 Task: Add Attachment from "Attach a link" to Card Card0000000048 in Board Board0000000012 in Workspace WS0000000004 in Trello. Add Cover Red to Card Card0000000048 in Board Board0000000012 in Workspace WS0000000004 in Trello. Add "Join Card" Button Button0000000048  to Card Card0000000048 in Board Board0000000012 in Workspace WS0000000004 in Trello. Add Description DS0000000048 to Card Card0000000048 in Board Board0000000012 in Workspace WS0000000004 in Trello. Add Comment CM0000000048 to Card Card0000000048 in Board Board0000000012 in Workspace WS0000000004 in Trello
Action: Mouse moved to (678, 309)
Screenshot: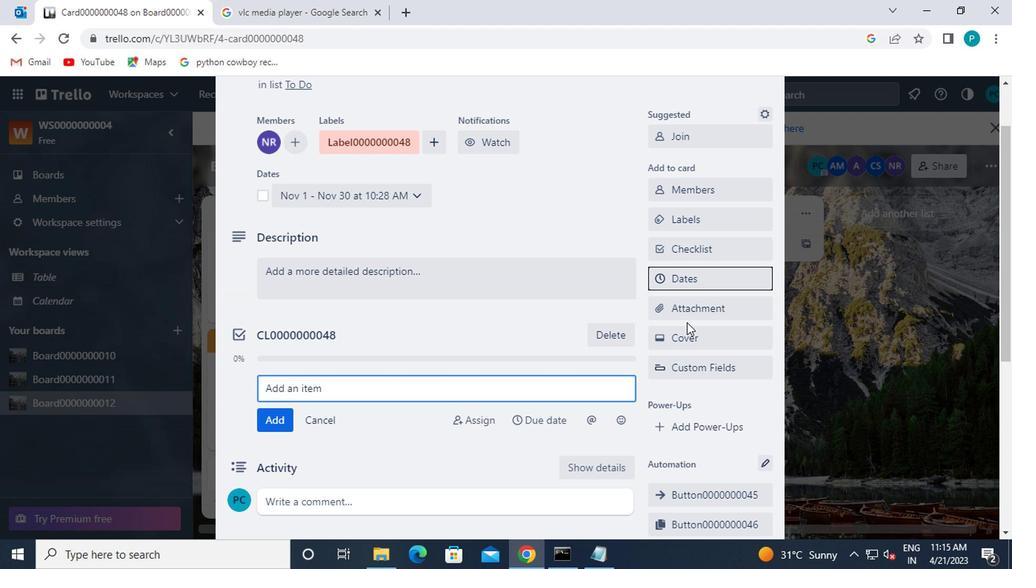 
Action: Mouse pressed left at (678, 309)
Screenshot: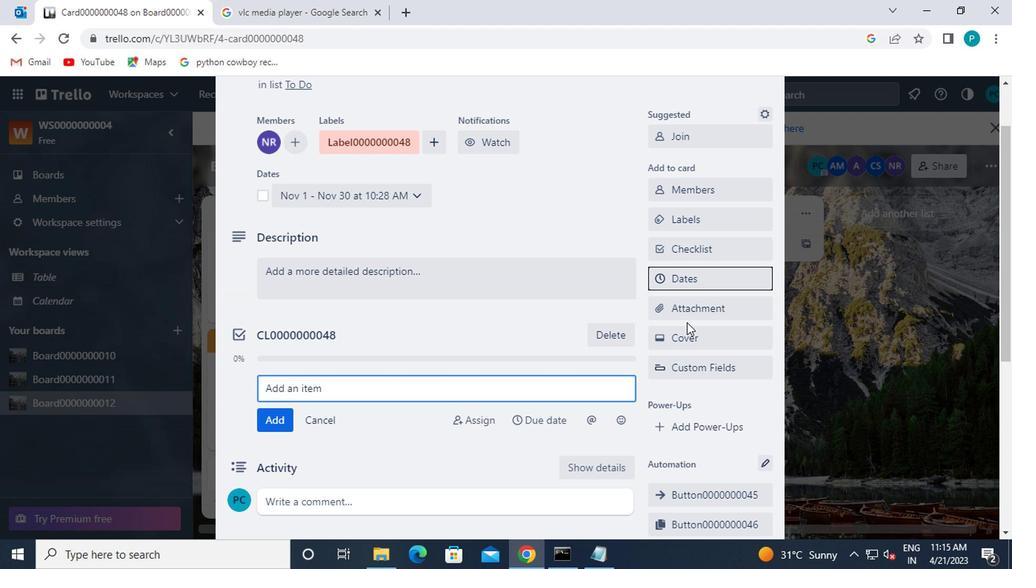 
Action: Mouse moved to (339, 5)
Screenshot: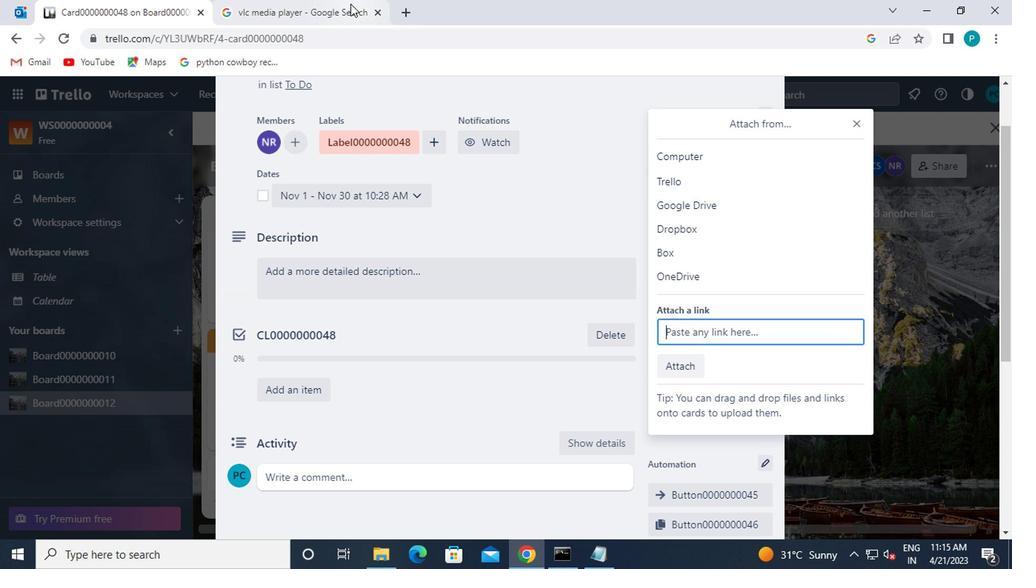 
Action: Mouse pressed left at (339, 5)
Screenshot: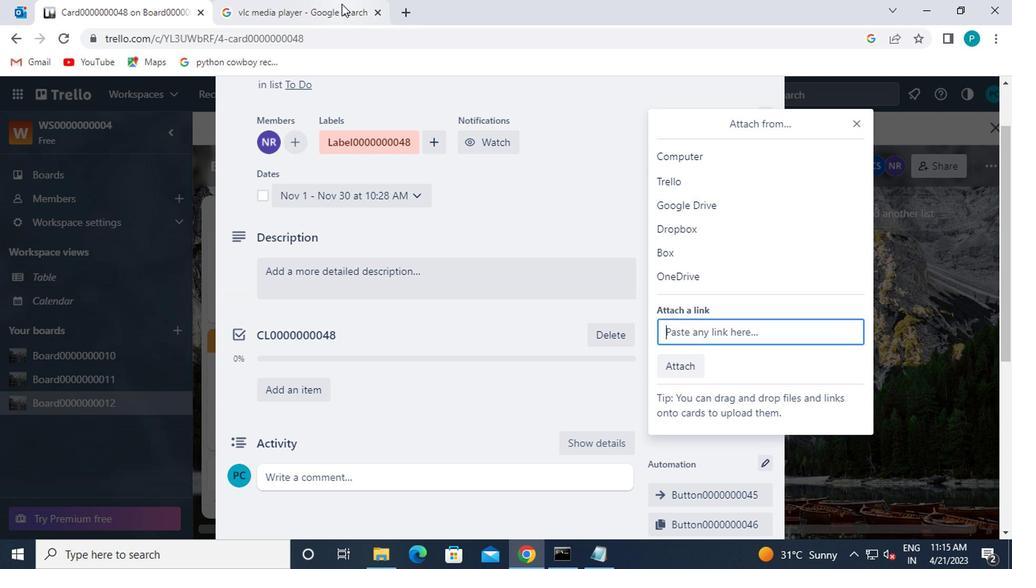 
Action: Mouse moved to (340, 7)
Screenshot: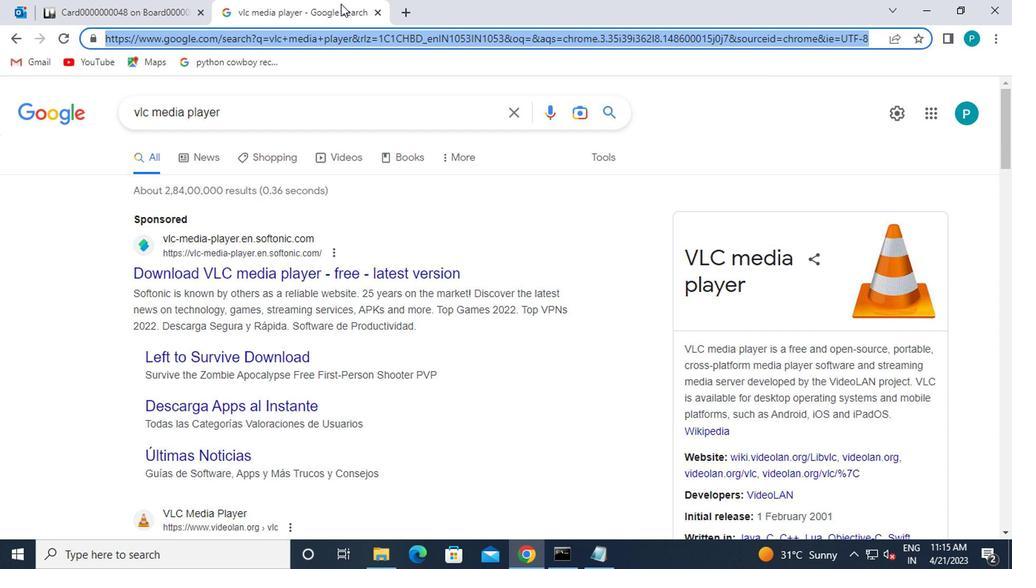 
Action: Key pressed ctrl+C
Screenshot: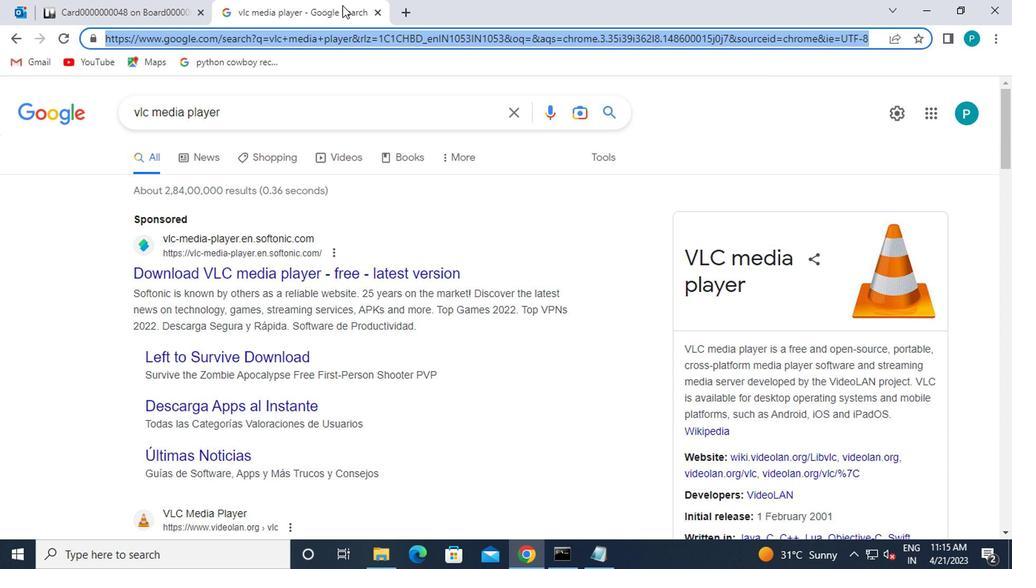 
Action: Mouse moved to (140, 6)
Screenshot: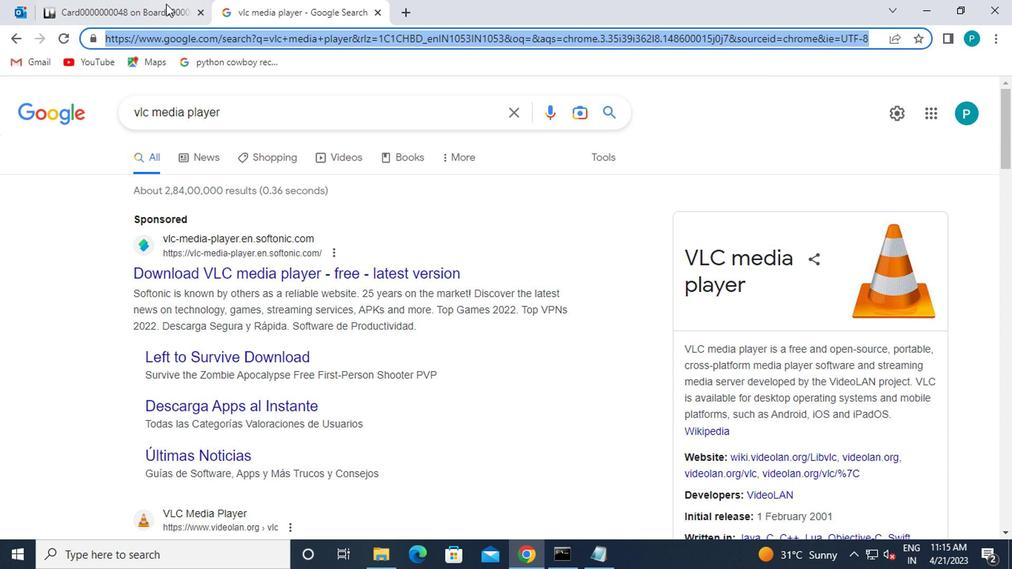 
Action: Mouse pressed left at (140, 6)
Screenshot: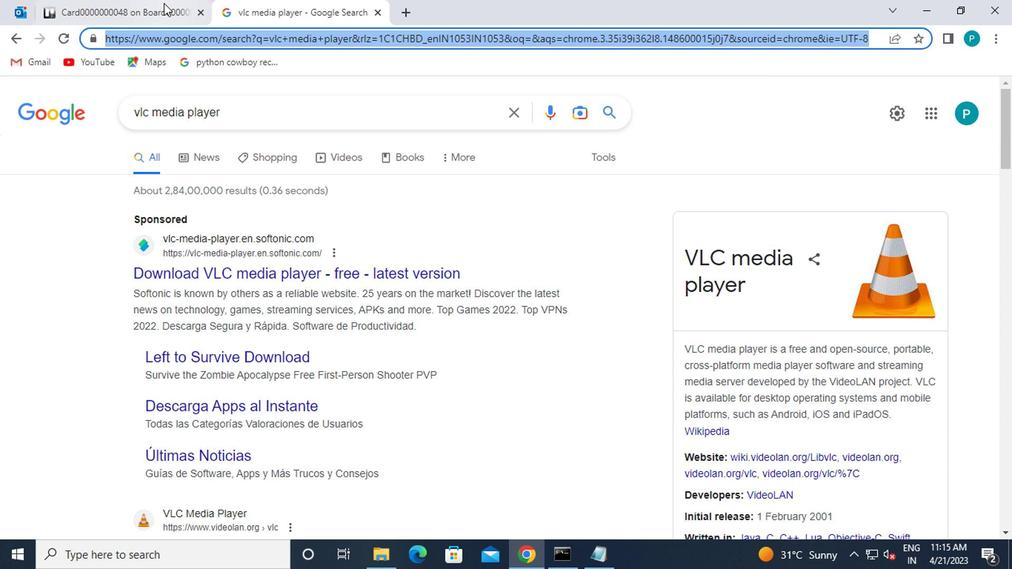 
Action: Mouse moved to (700, 326)
Screenshot: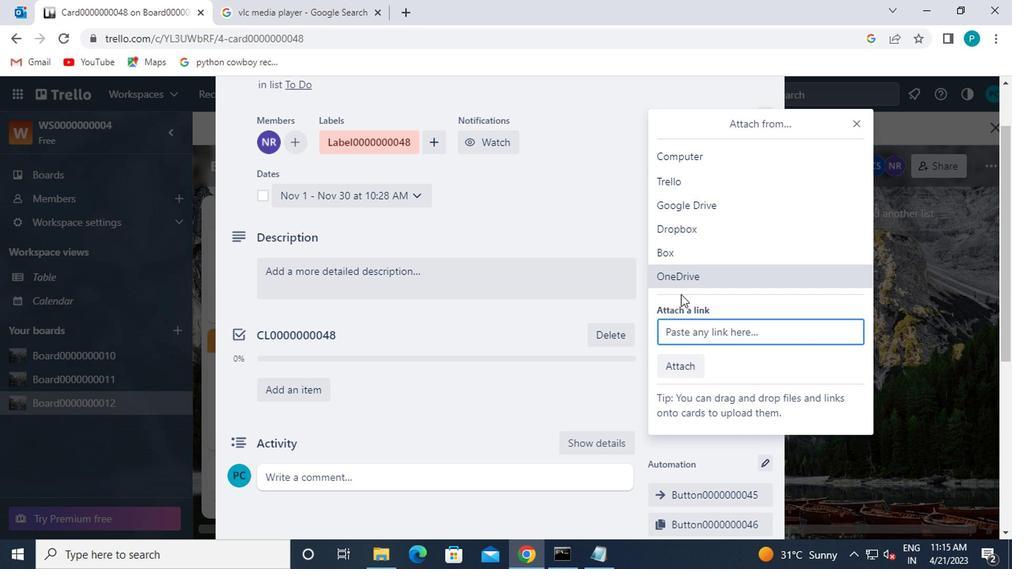 
Action: Mouse pressed left at (700, 326)
Screenshot: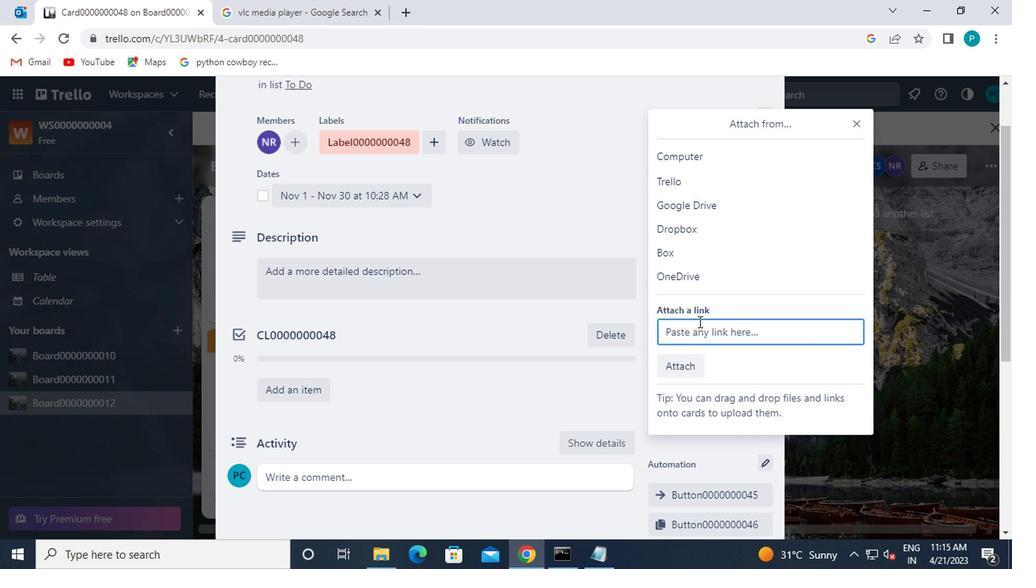 
Action: Mouse moved to (700, 328)
Screenshot: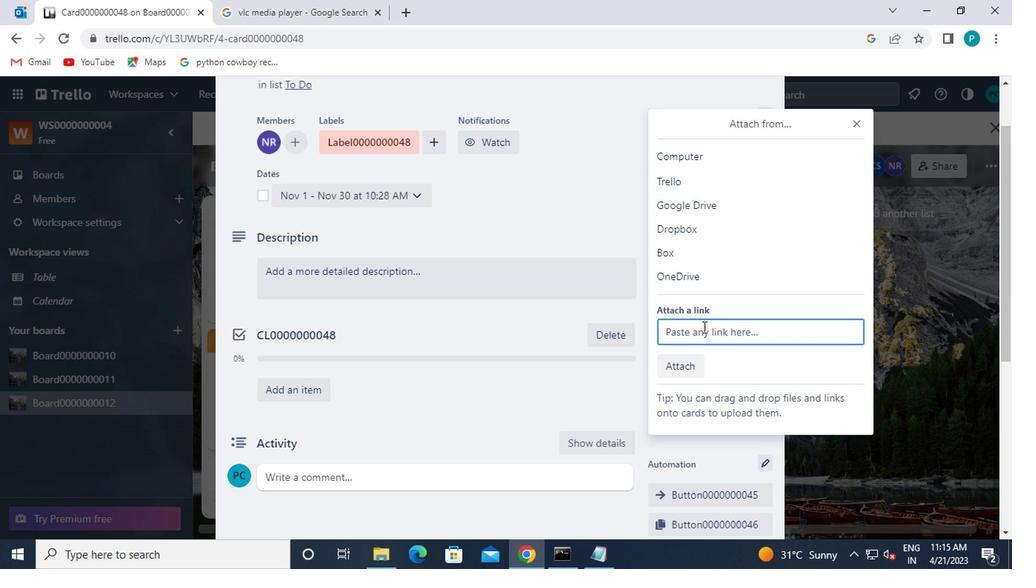 
Action: Key pressed ctrl+V
Screenshot: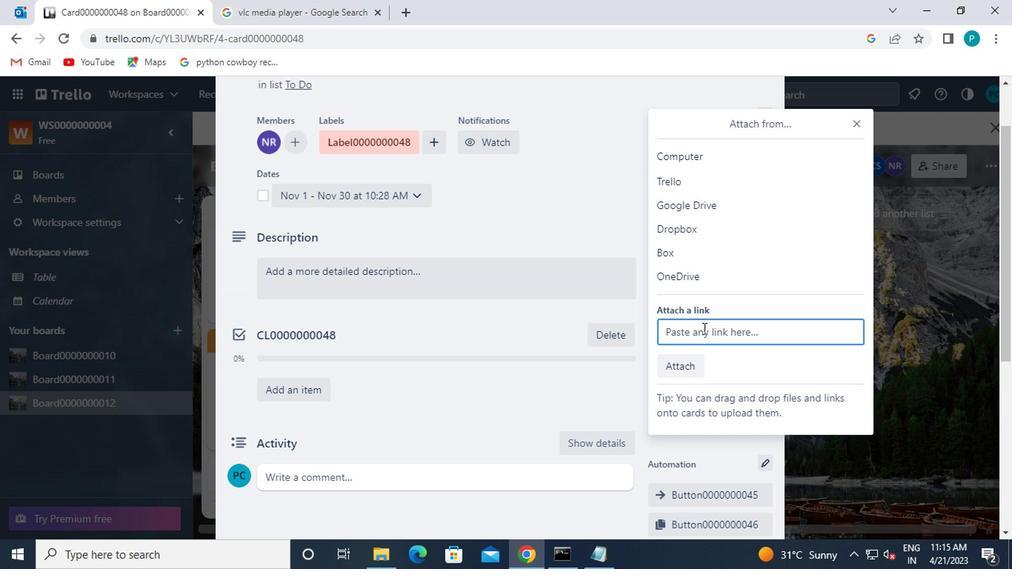 
Action: Mouse moved to (682, 410)
Screenshot: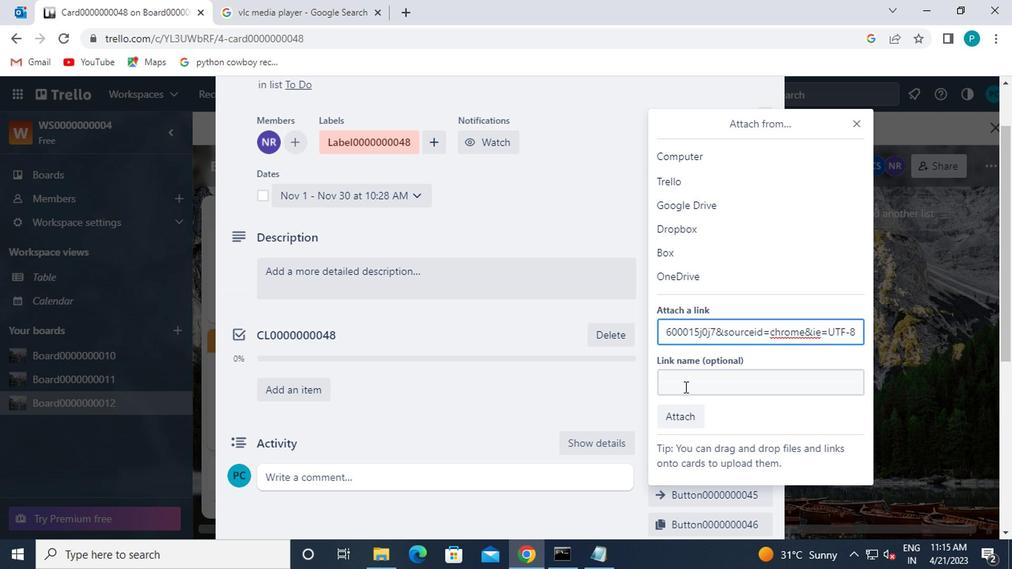 
Action: Mouse pressed left at (682, 410)
Screenshot: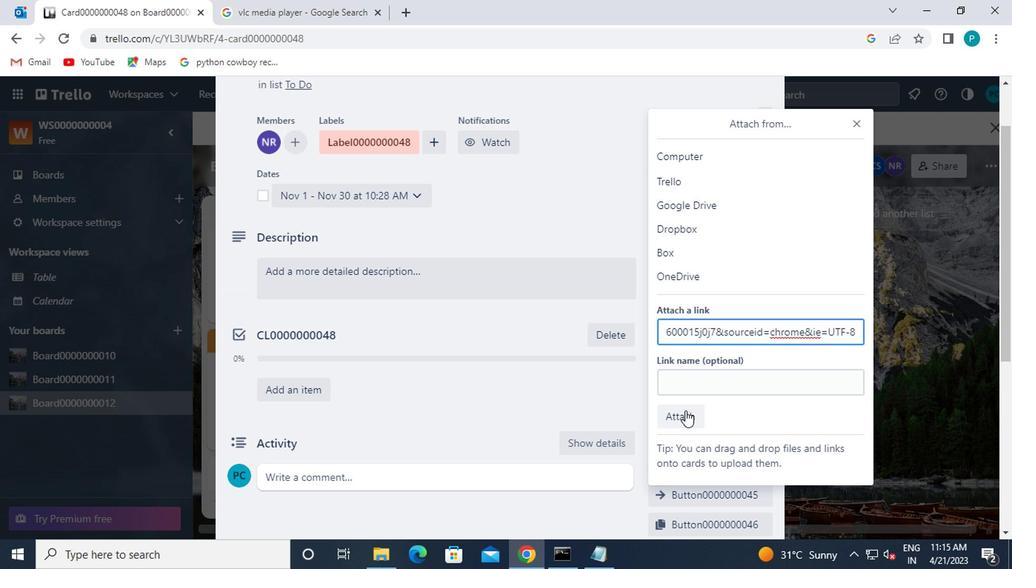 
Action: Mouse moved to (691, 334)
Screenshot: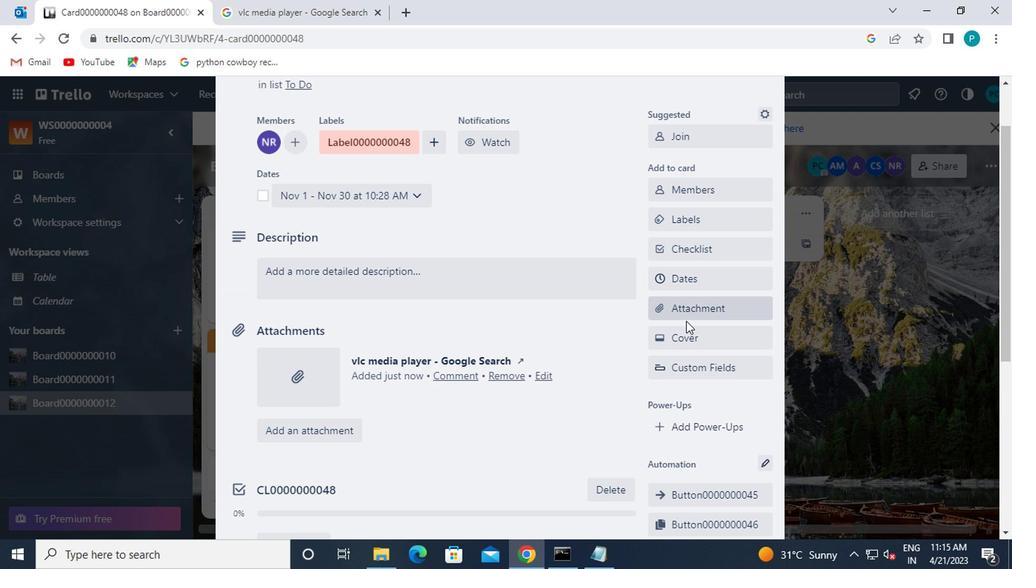 
Action: Mouse pressed left at (691, 334)
Screenshot: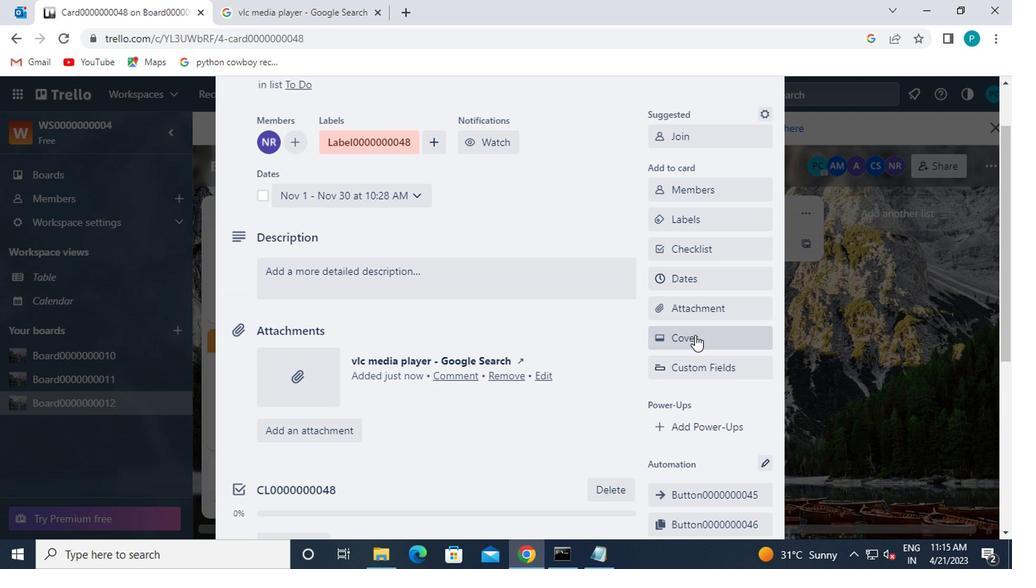 
Action: Mouse moved to (802, 261)
Screenshot: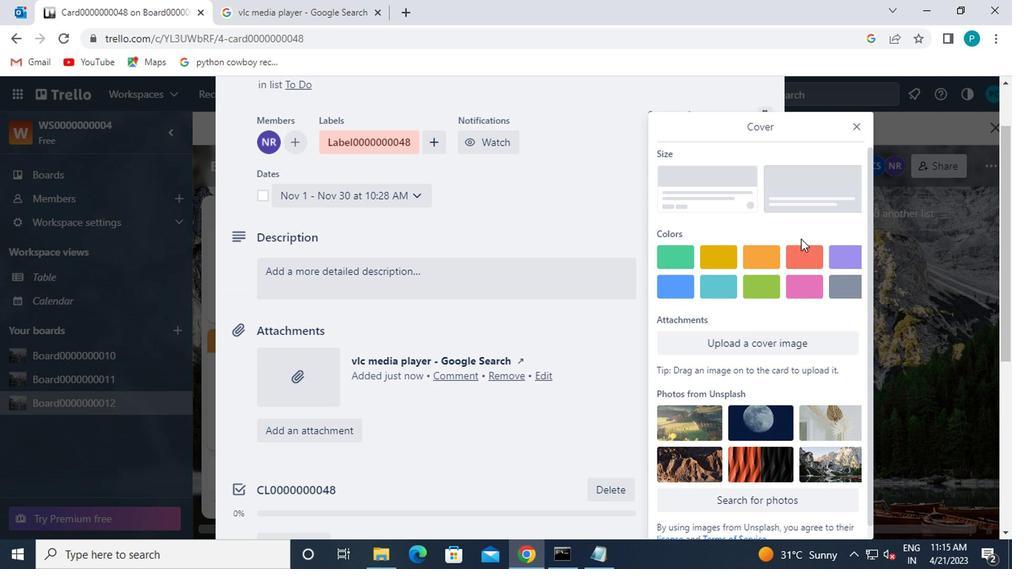 
Action: Mouse pressed left at (802, 261)
Screenshot: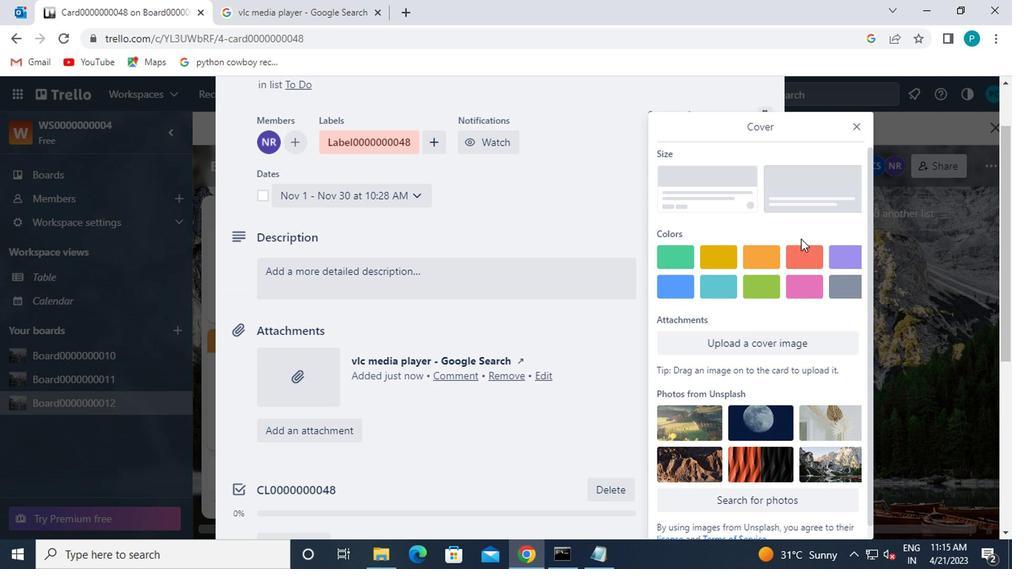 
Action: Mouse moved to (851, 126)
Screenshot: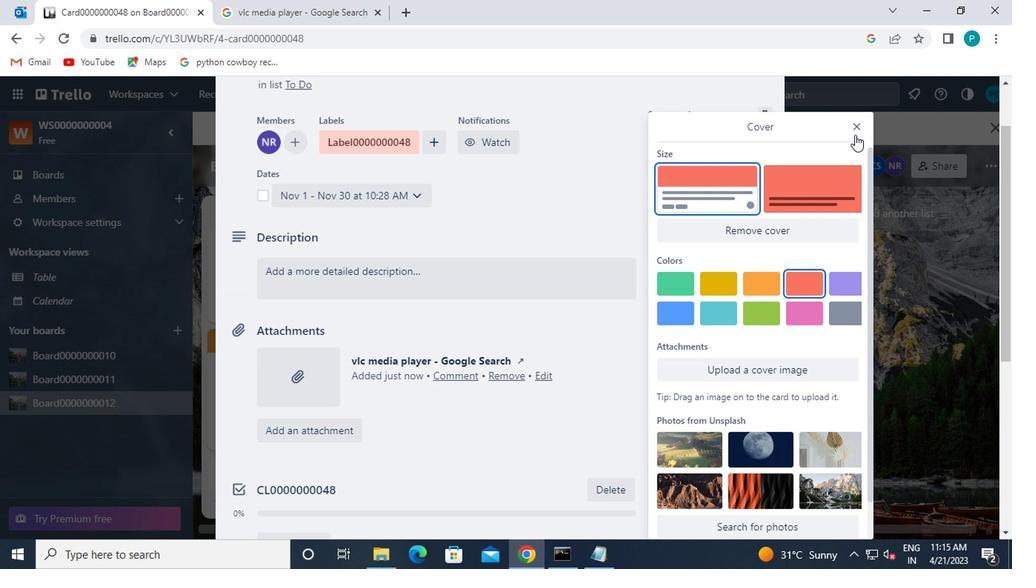 
Action: Mouse pressed left at (851, 126)
Screenshot: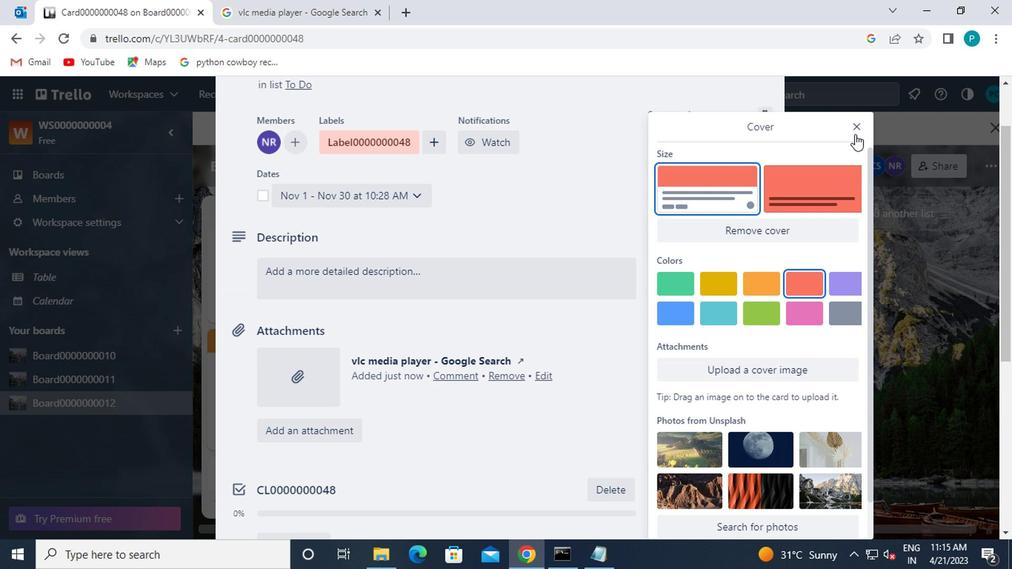 
Action: Mouse moved to (634, 331)
Screenshot: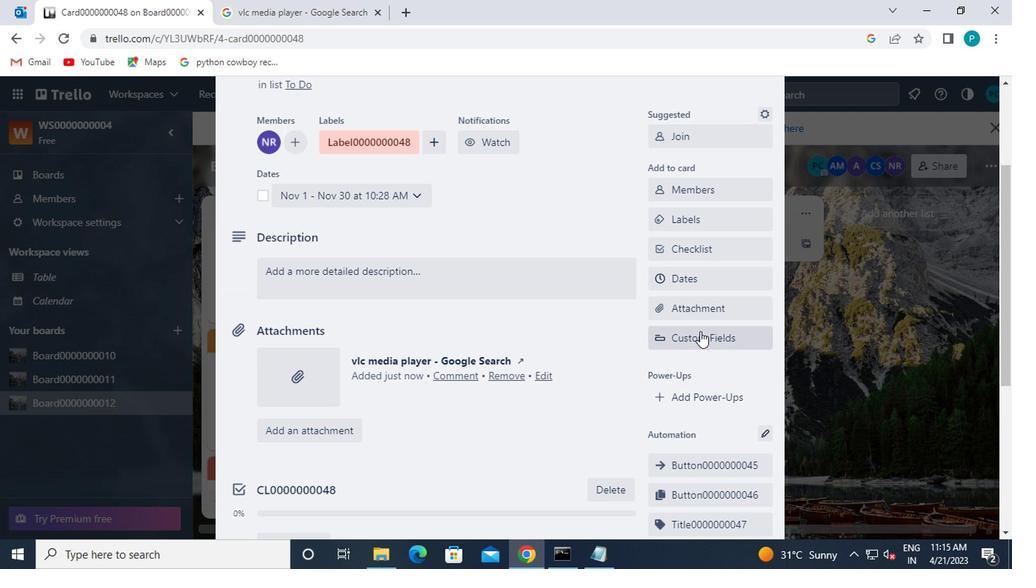 
Action: Mouse scrolled (634, 330) with delta (0, 0)
Screenshot: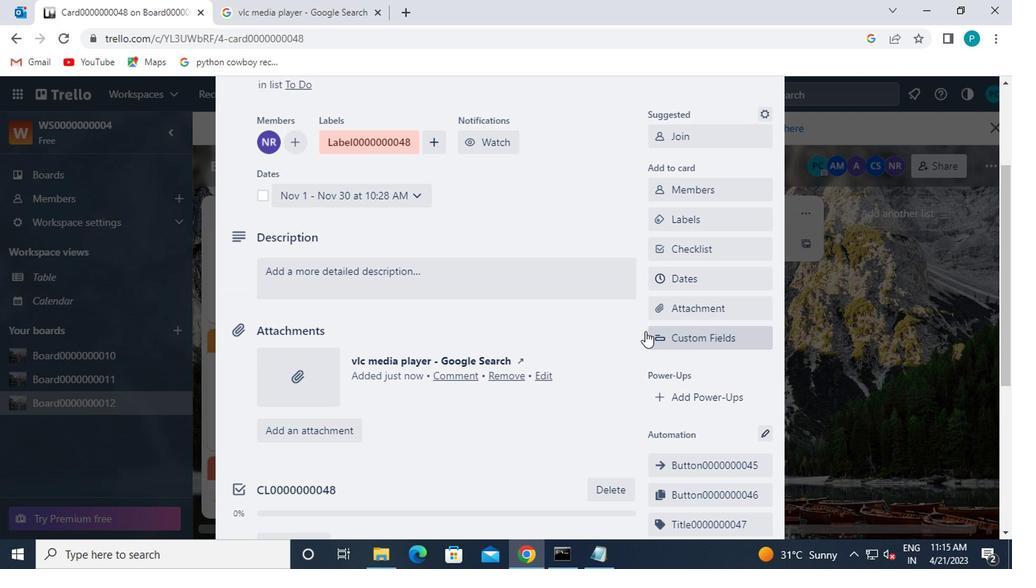 
Action: Mouse scrolled (634, 330) with delta (0, 0)
Screenshot: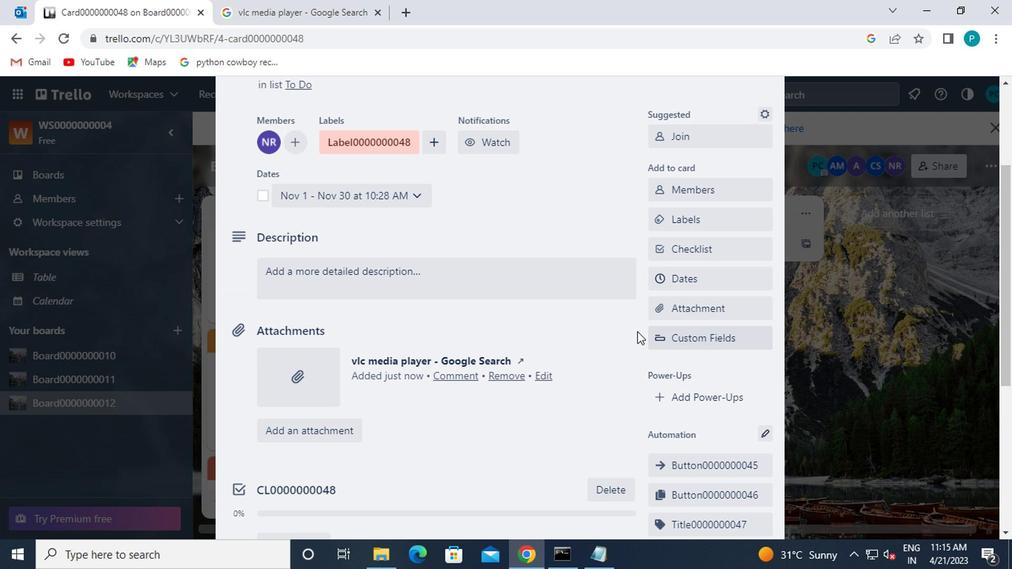 
Action: Mouse moved to (687, 404)
Screenshot: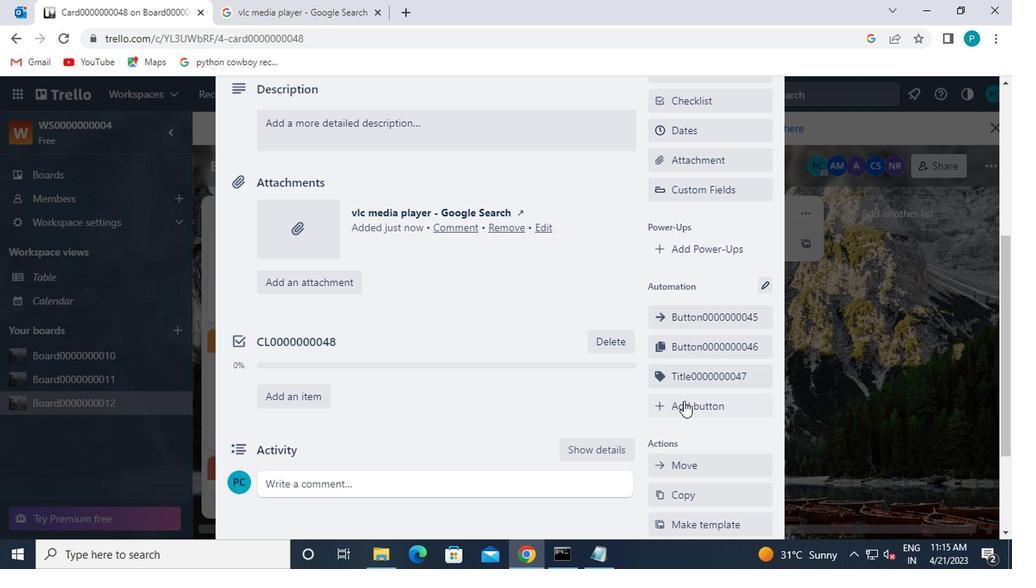 
Action: Mouse pressed left at (687, 404)
Screenshot: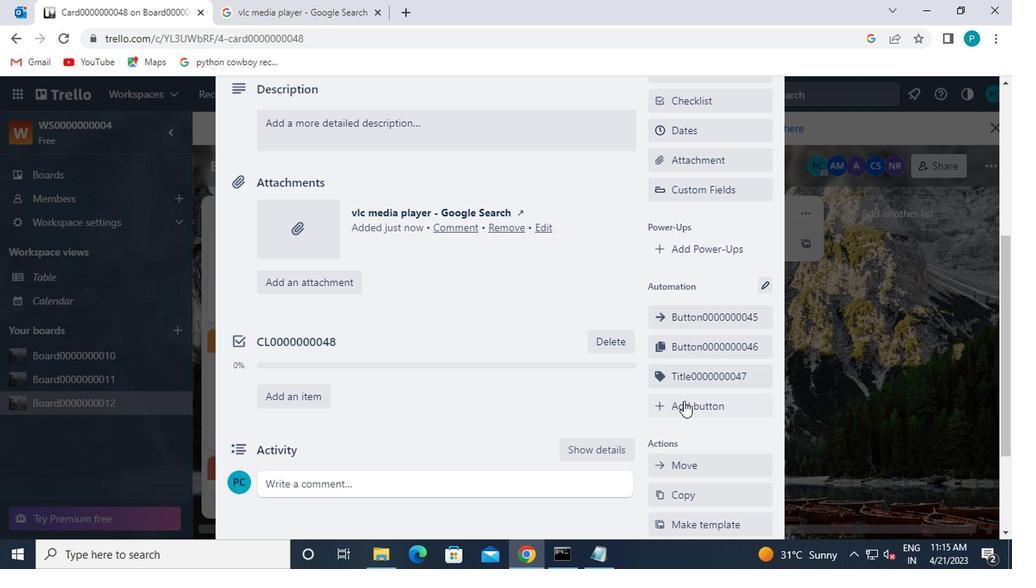 
Action: Mouse moved to (691, 282)
Screenshot: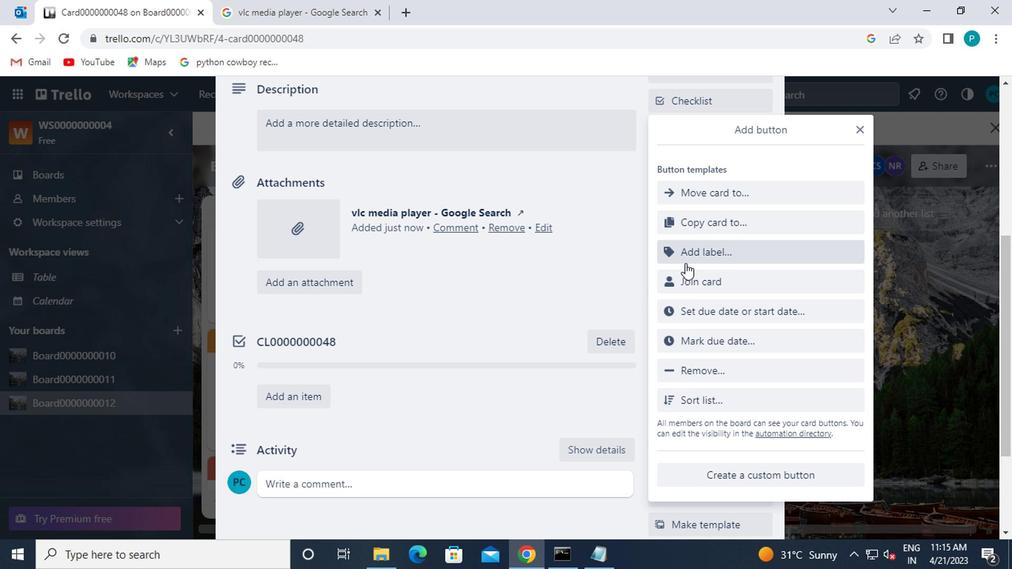 
Action: Mouse pressed left at (691, 282)
Screenshot: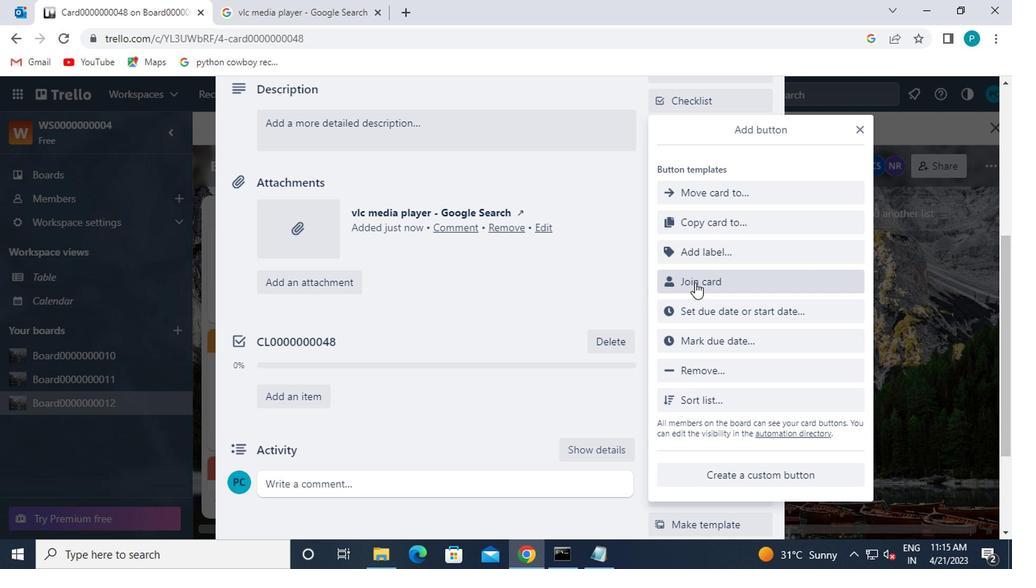 
Action: Key pressed b<Key.caps_lock>utton0000000048
Screenshot: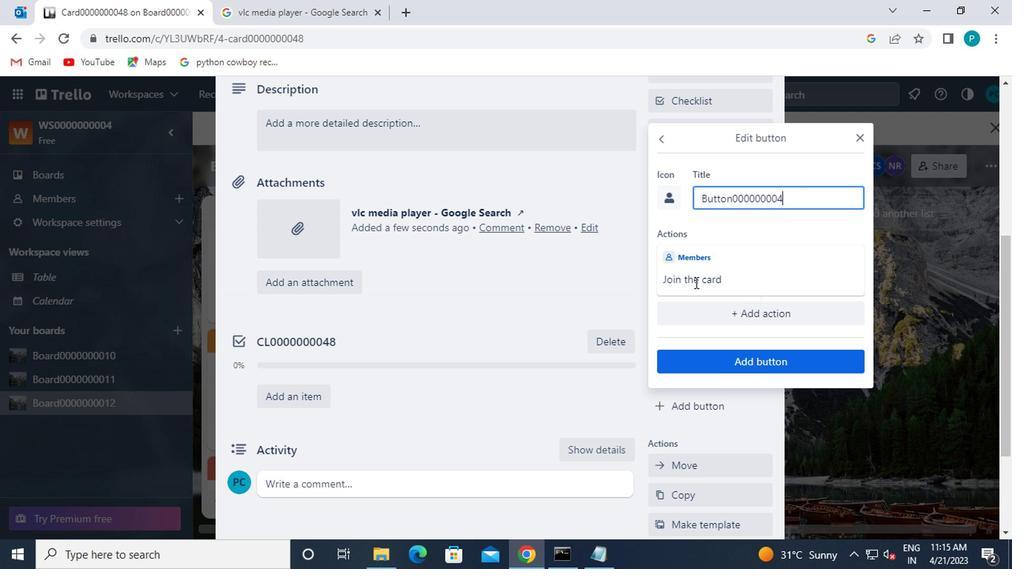 
Action: Mouse moved to (723, 354)
Screenshot: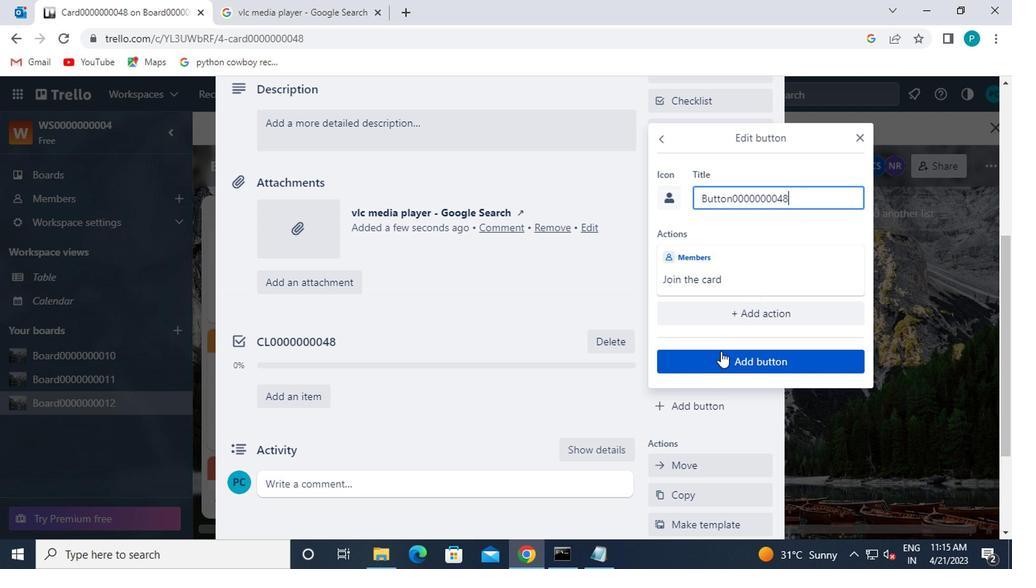 
Action: Mouse pressed left at (723, 354)
Screenshot: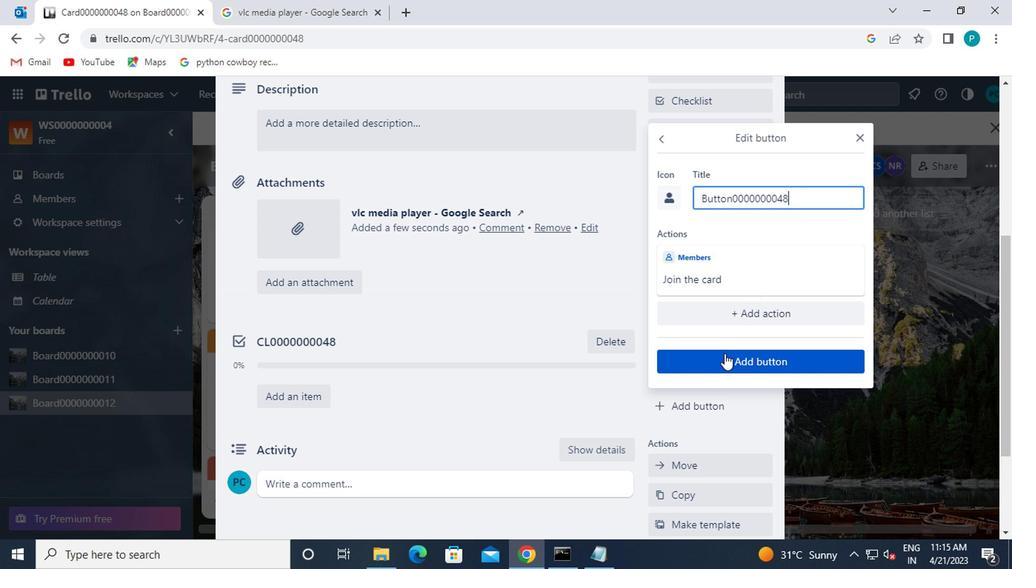 
Action: Mouse moved to (573, 287)
Screenshot: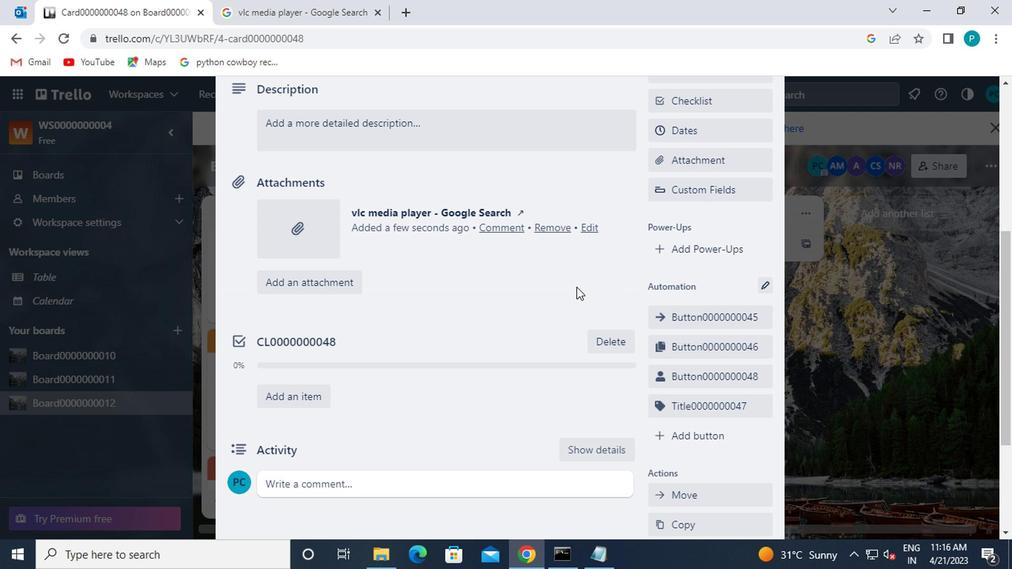 
Action: Mouse scrolled (573, 287) with delta (0, 0)
Screenshot: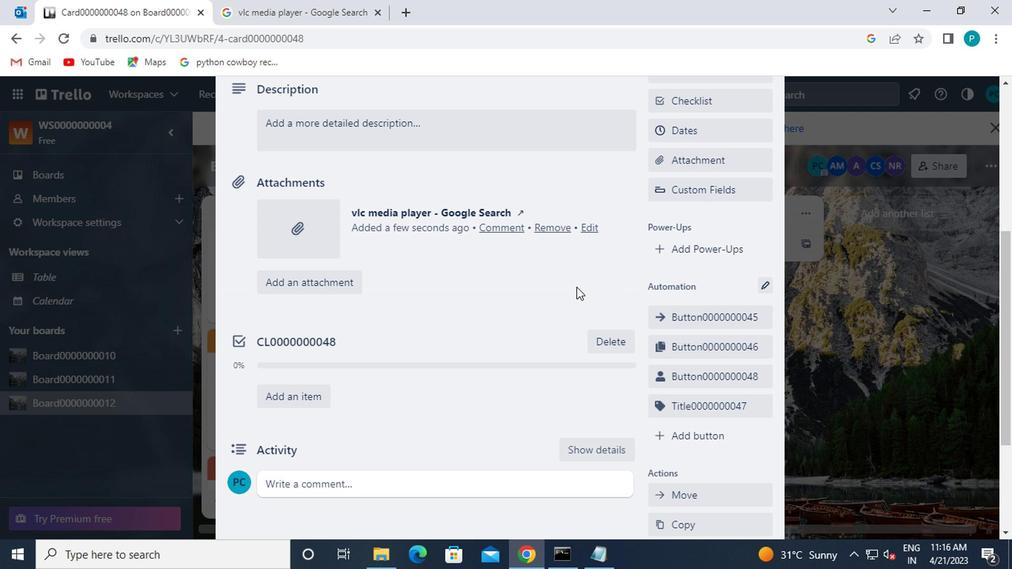 
Action: Mouse scrolled (573, 287) with delta (0, 0)
Screenshot: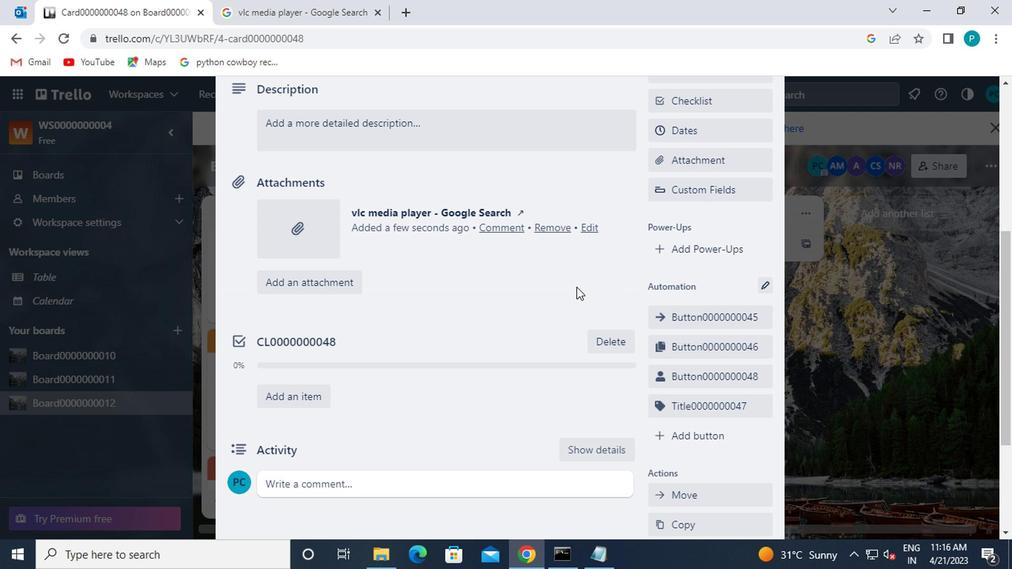 
Action: Mouse pressed left at (573, 287)
Screenshot: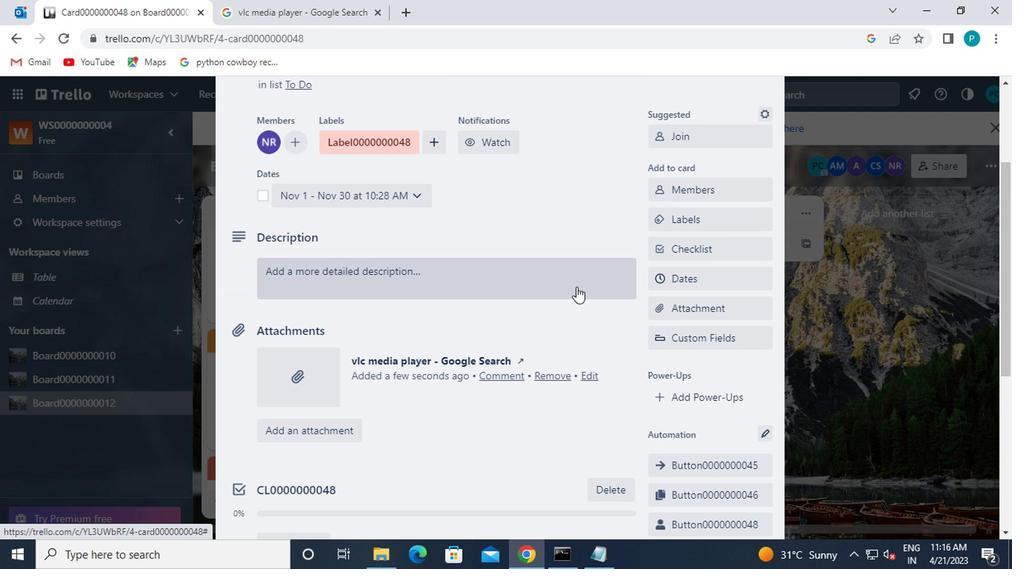 
Action: Key pressed <Key.caps_lock>ds0000000048
Screenshot: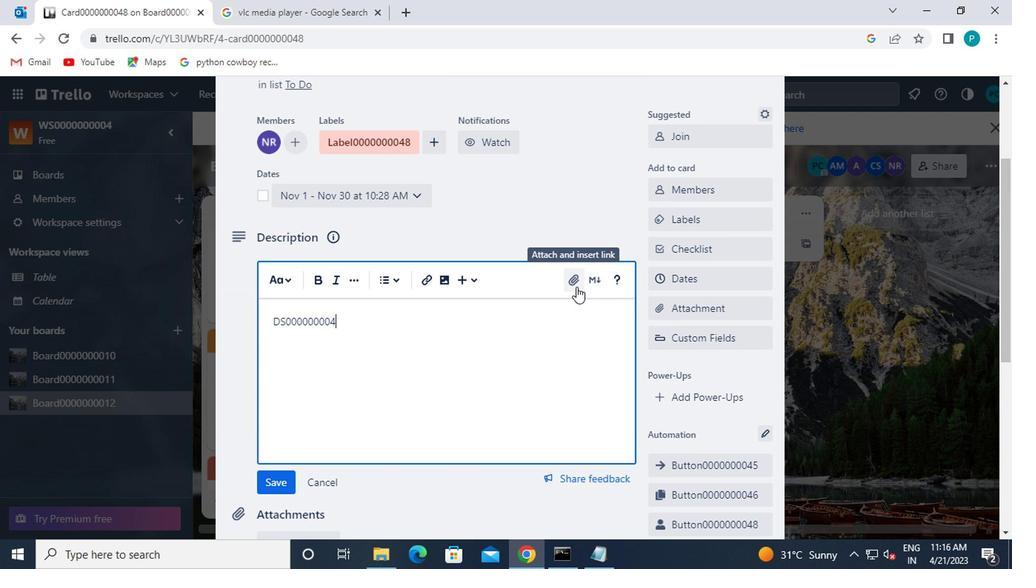 
Action: Mouse moved to (274, 475)
Screenshot: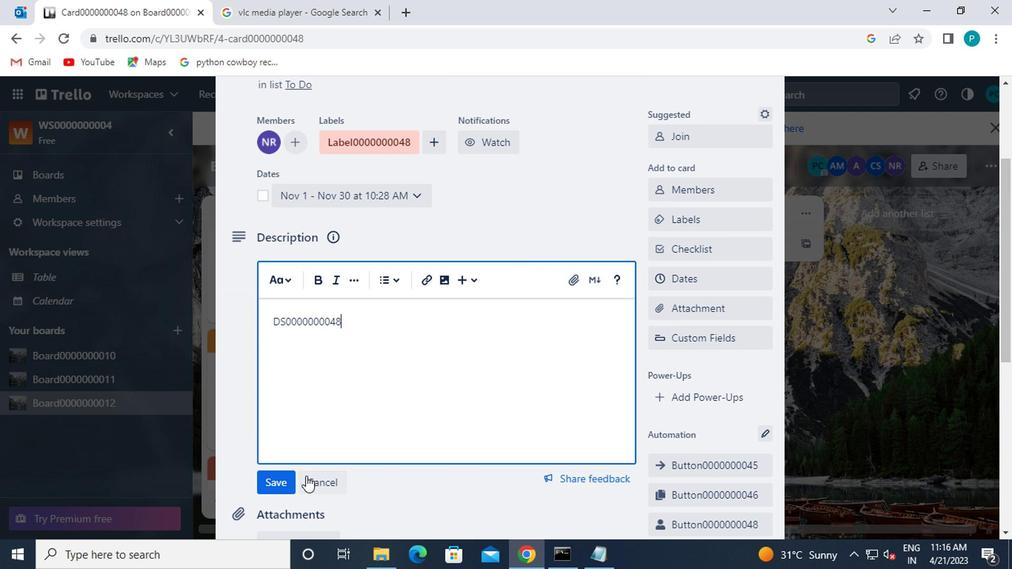 
Action: Mouse pressed left at (274, 475)
Screenshot: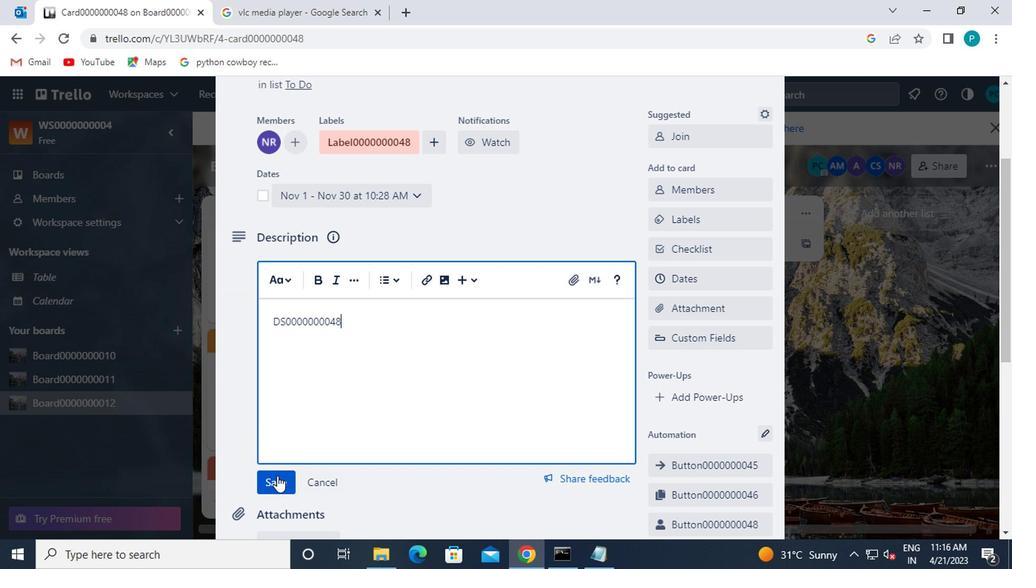 
Action: Mouse moved to (435, 340)
Screenshot: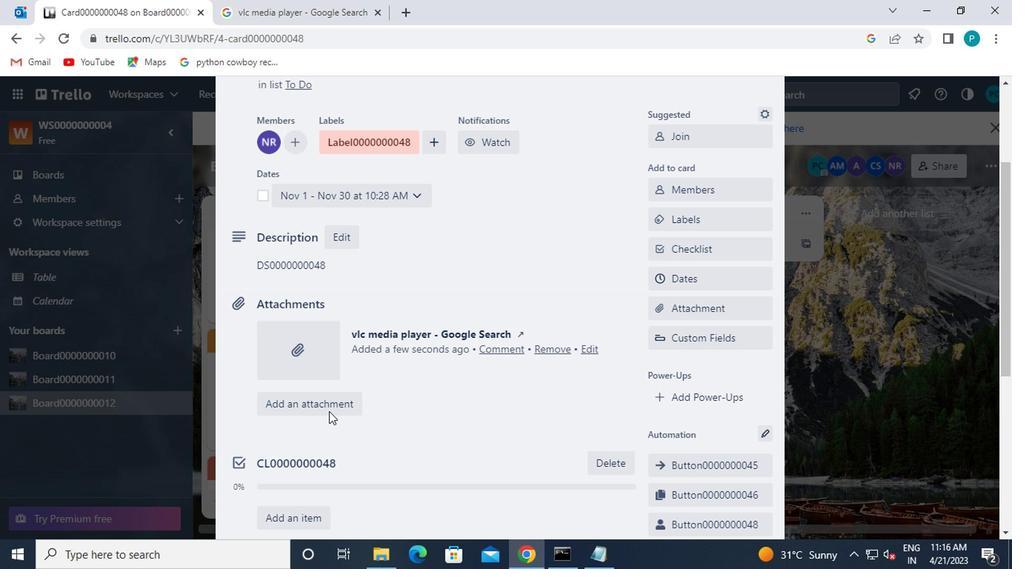 
Action: Mouse scrolled (435, 339) with delta (0, 0)
Screenshot: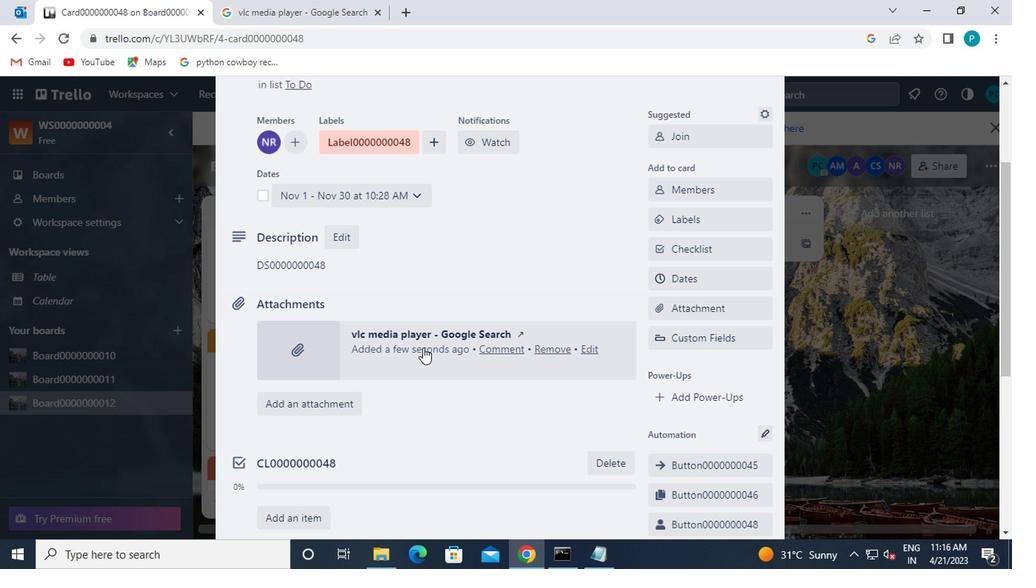 
Action: Mouse scrolled (435, 339) with delta (0, 0)
Screenshot: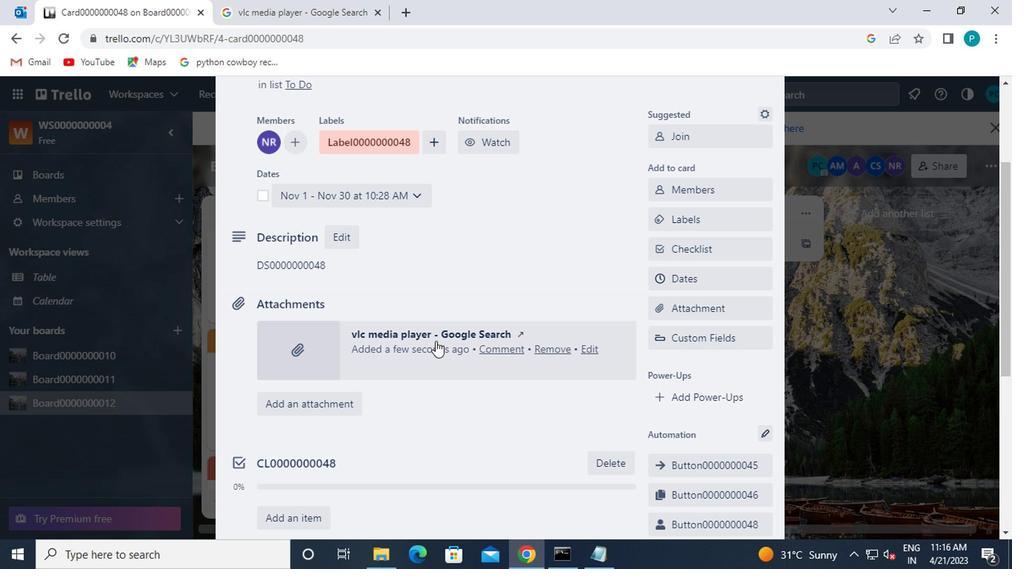 
Action: Mouse scrolled (435, 339) with delta (0, 0)
Screenshot: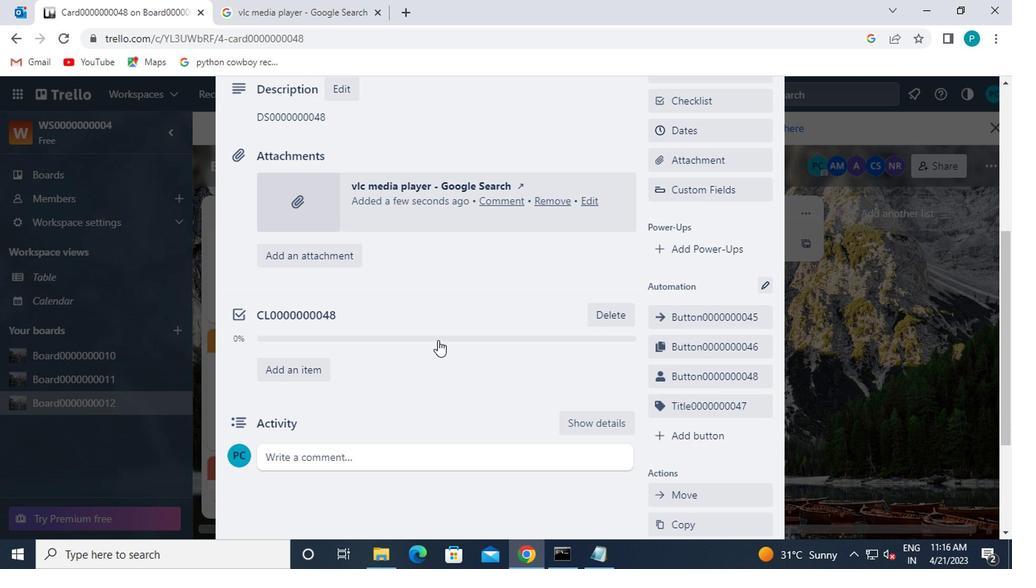 
Action: Mouse moved to (447, 376)
Screenshot: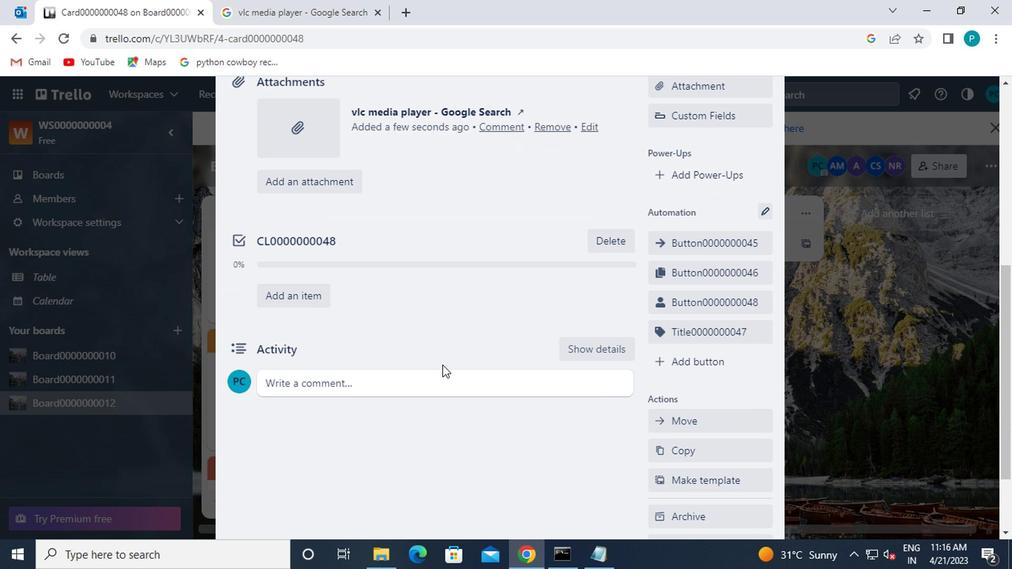 
Action: Mouse pressed left at (447, 376)
Screenshot: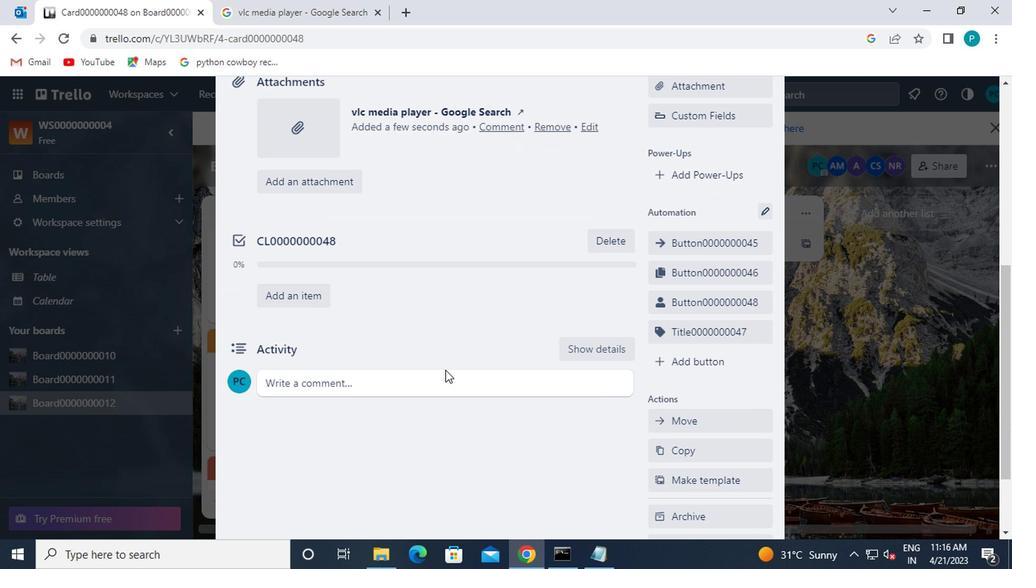 
Action: Mouse moved to (448, 377)
Screenshot: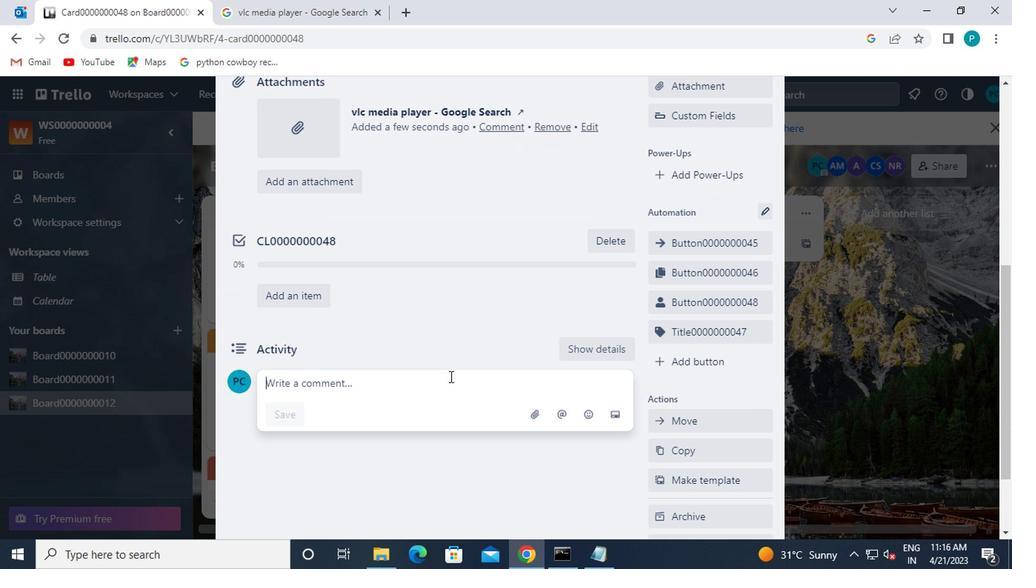 
Action: Key pressed cm0000000048
Screenshot: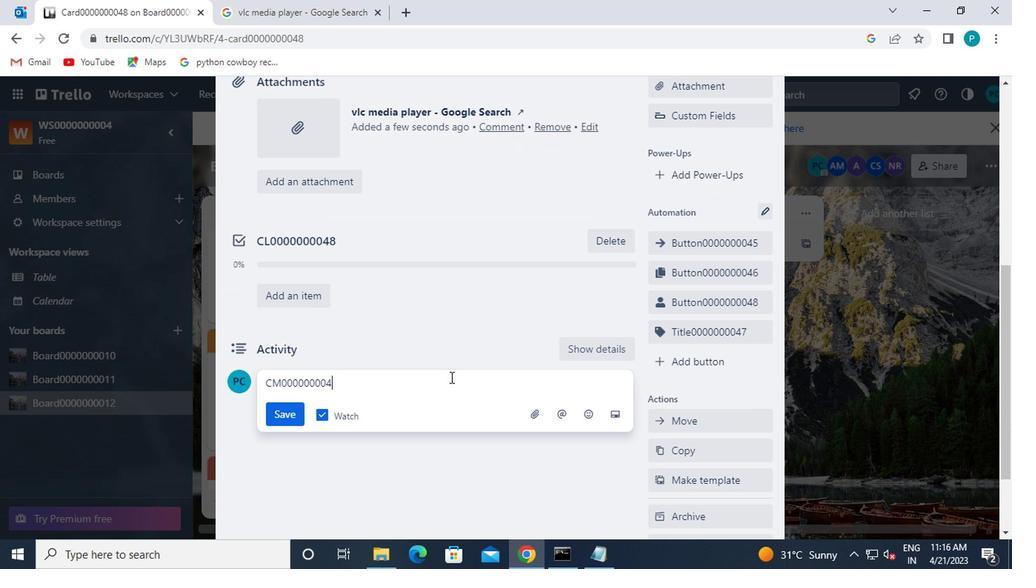 
Action: Mouse moved to (275, 414)
Screenshot: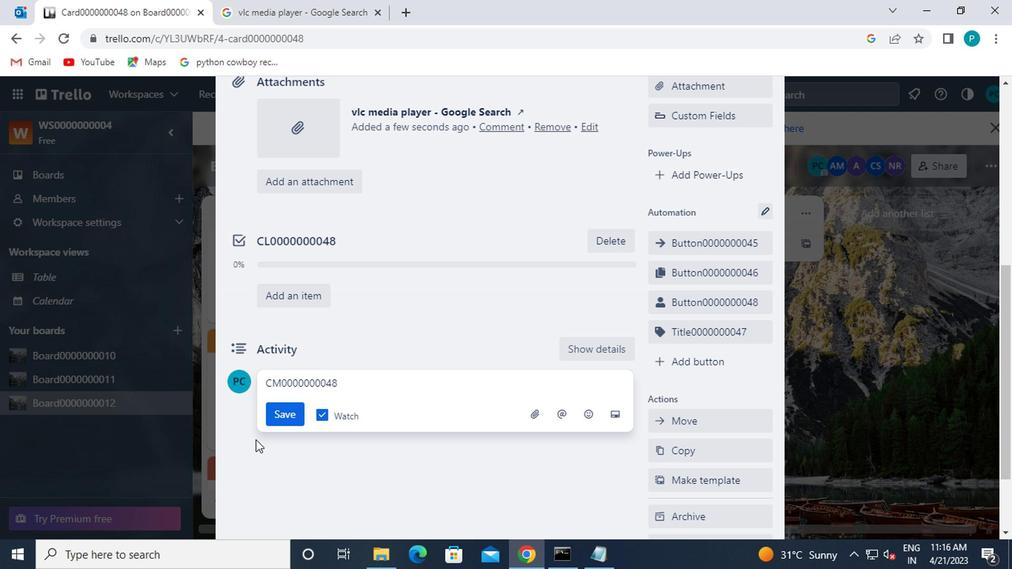 
Action: Mouse pressed left at (275, 414)
Screenshot: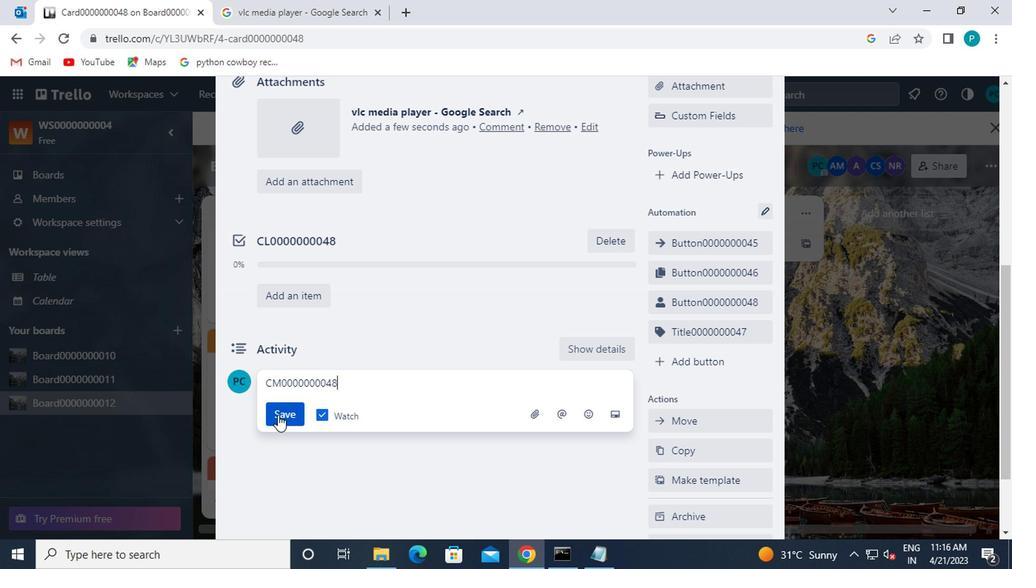 
Action: Mouse moved to (479, 399)
Screenshot: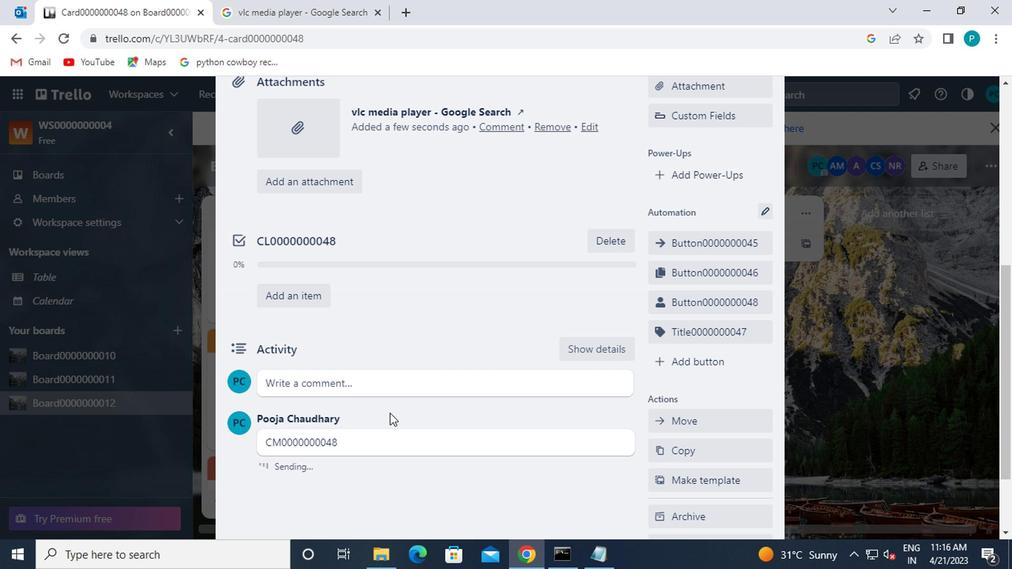 
Action: Mouse scrolled (479, 400) with delta (0, 1)
Screenshot: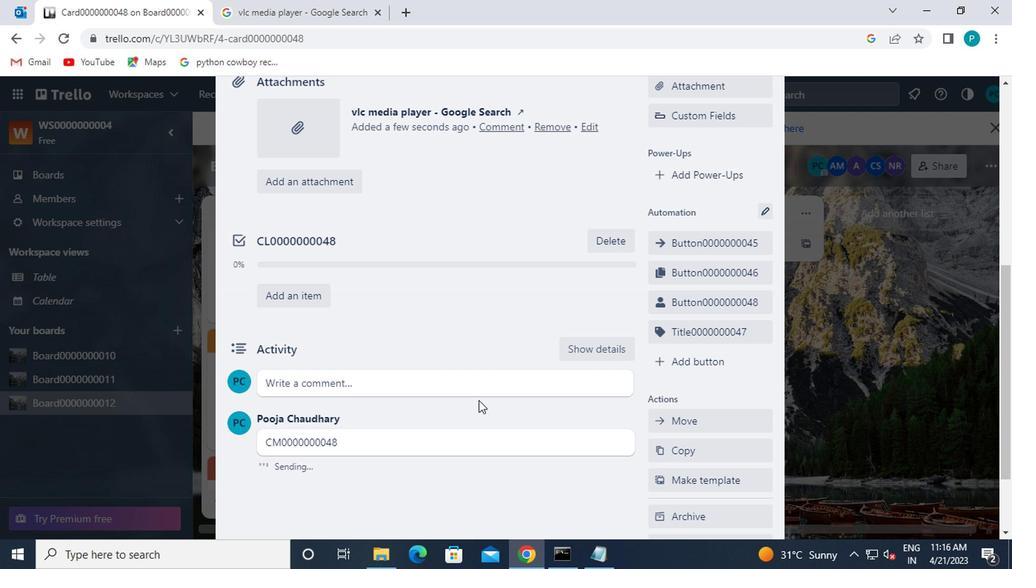 
Action: Mouse scrolled (479, 400) with delta (0, 1)
Screenshot: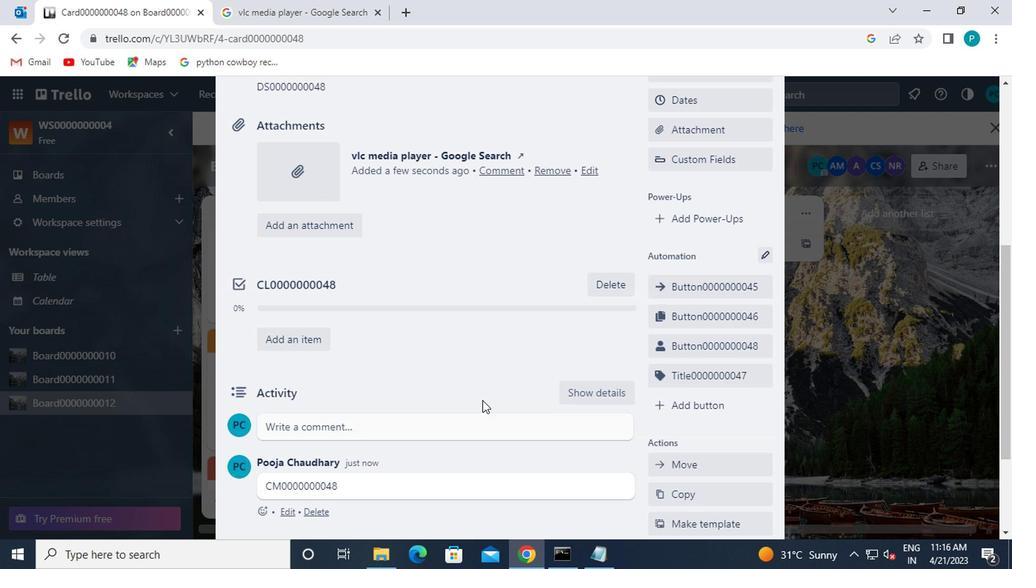 
Action: Mouse scrolled (479, 400) with delta (0, 1)
Screenshot: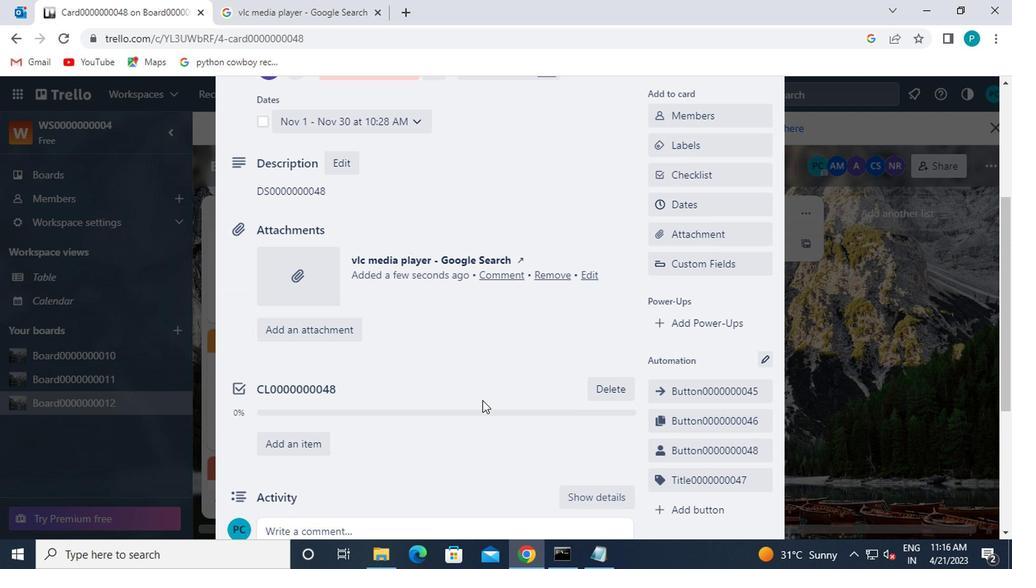 
